 Task: Add to scrum project XcelTech a team member softage.2@softage.net.
Action: Mouse moved to (219, 62)
Screenshot: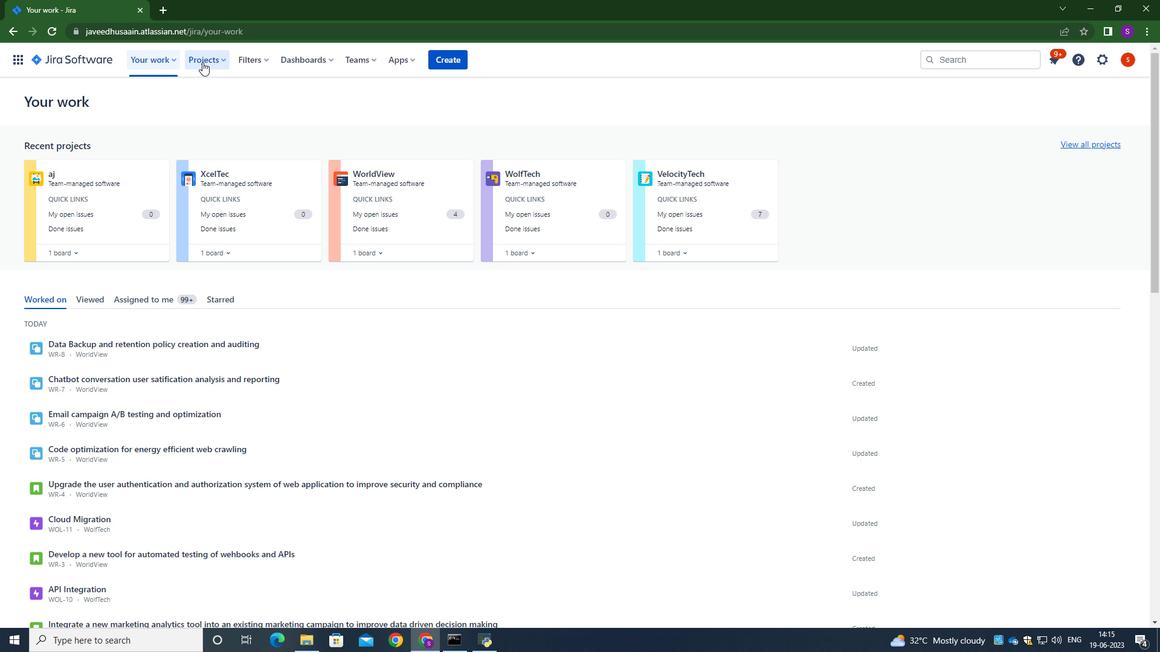 
Action: Mouse pressed left at (219, 62)
Screenshot: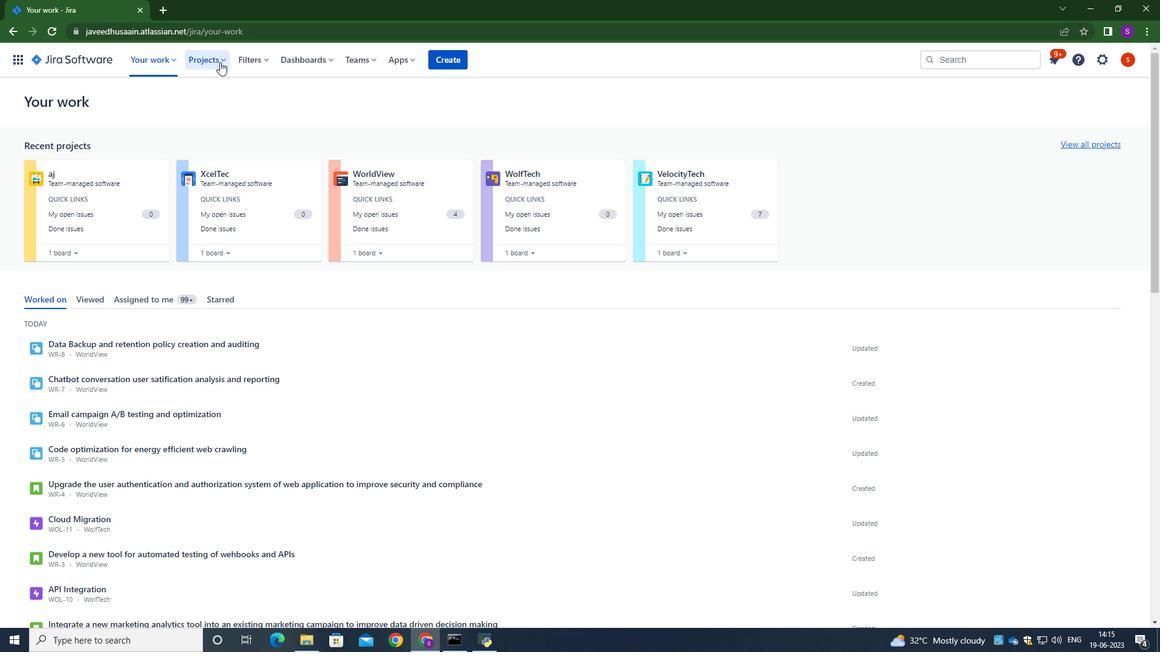 
Action: Mouse moved to (254, 151)
Screenshot: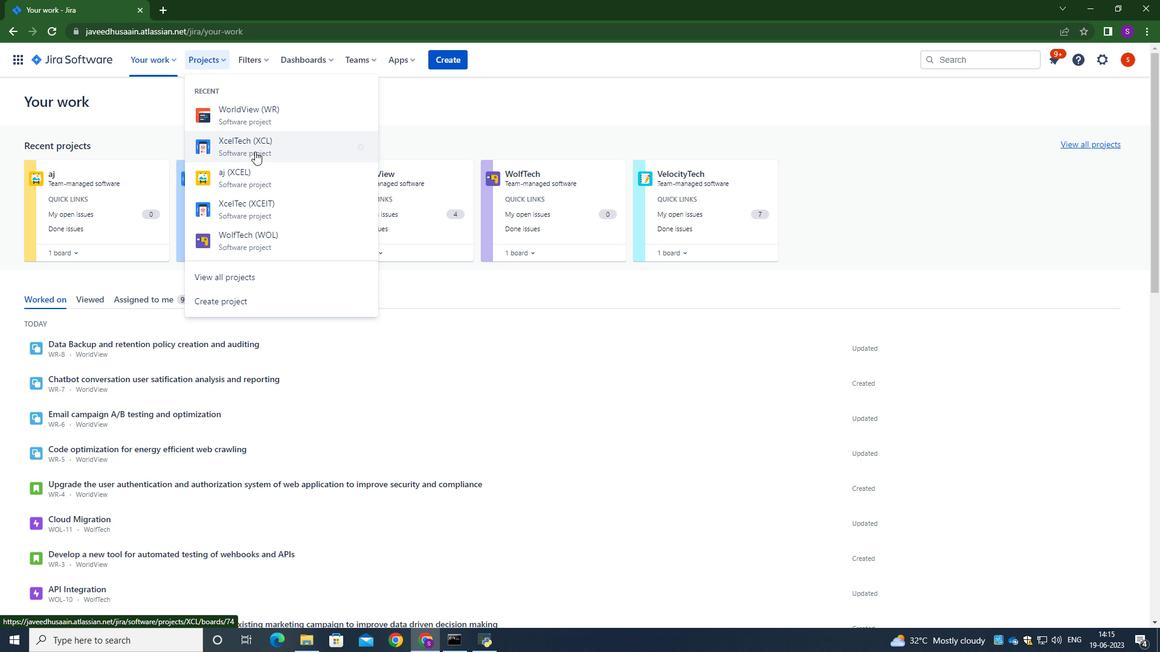 
Action: Mouse pressed left at (254, 151)
Screenshot: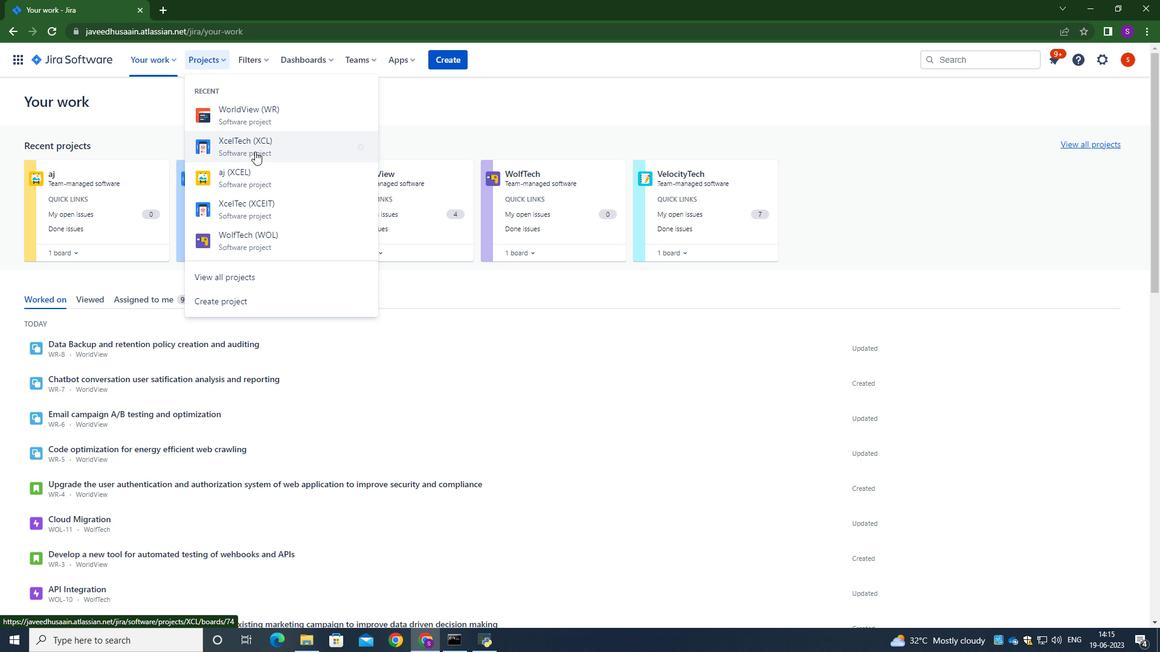 
Action: Mouse moved to (55, 189)
Screenshot: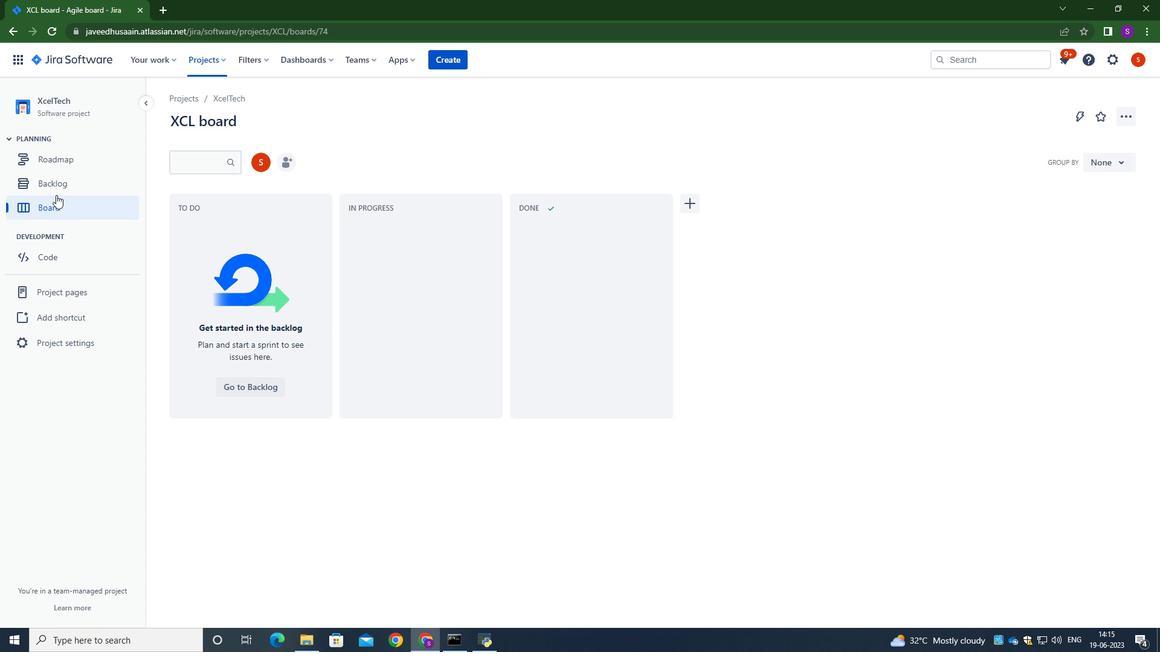 
Action: Mouse pressed left at (55, 189)
Screenshot: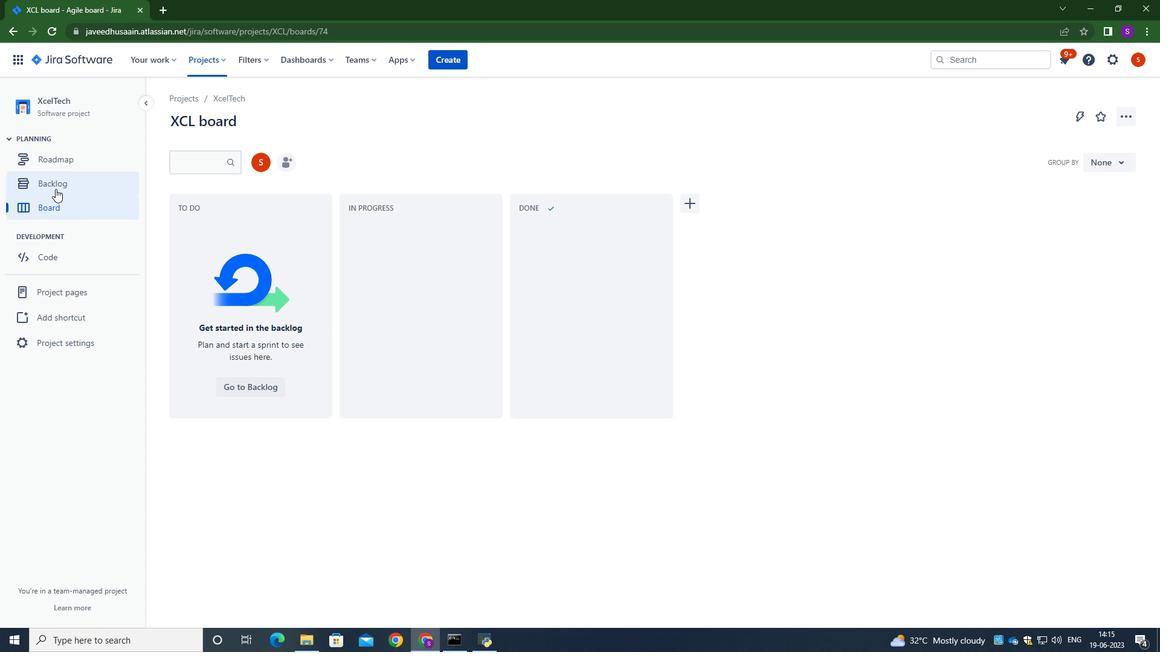 
Action: Mouse moved to (58, 205)
Screenshot: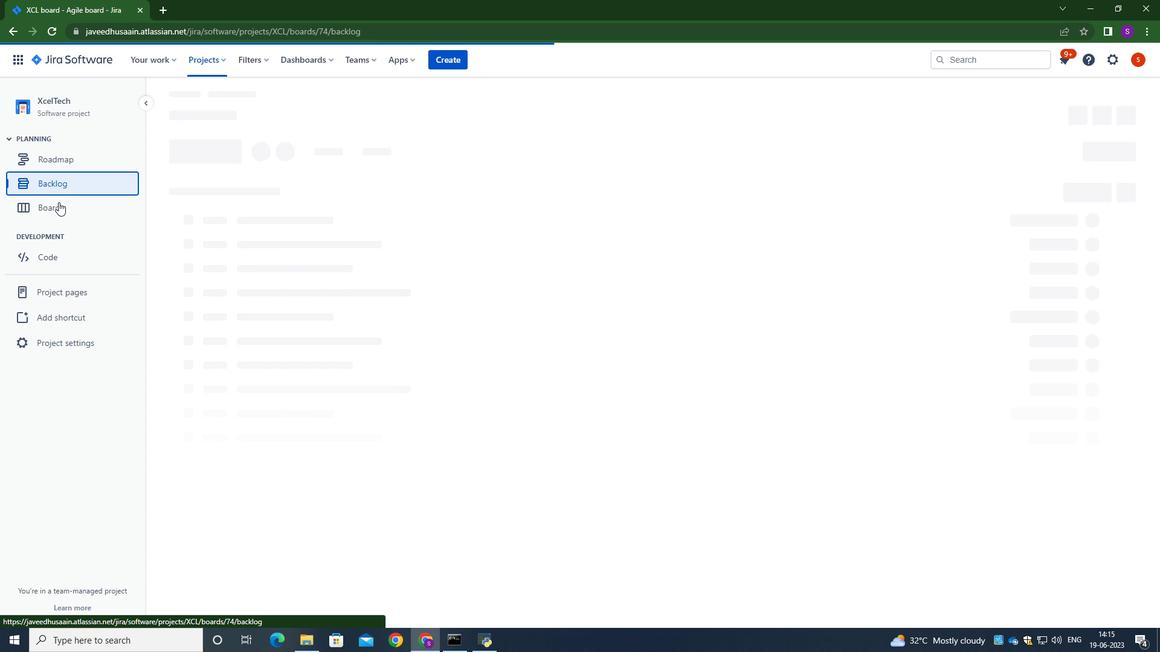 
Action: Mouse pressed left at (58, 205)
Screenshot: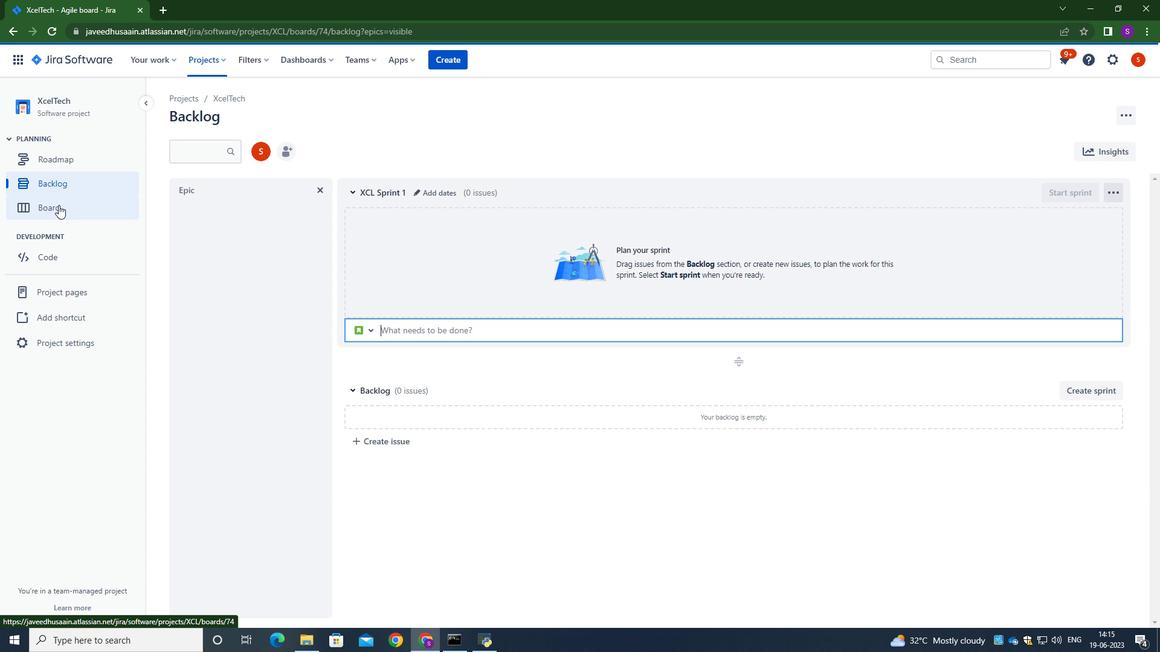 
Action: Mouse moved to (279, 162)
Screenshot: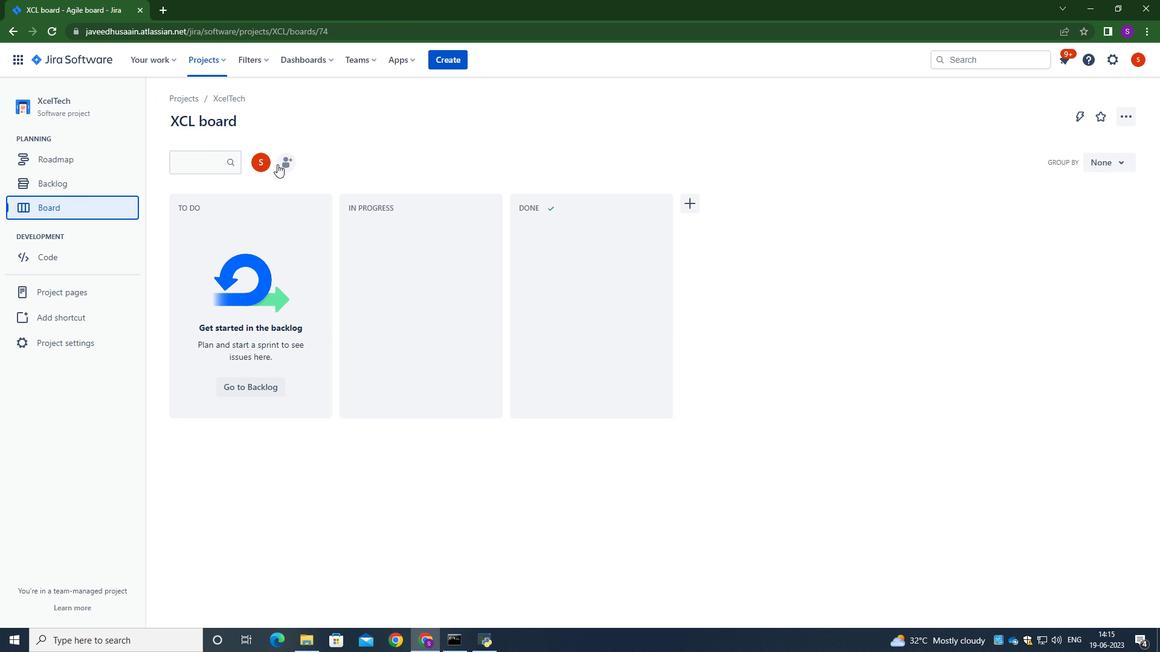 
Action: Mouse pressed left at (279, 162)
Screenshot: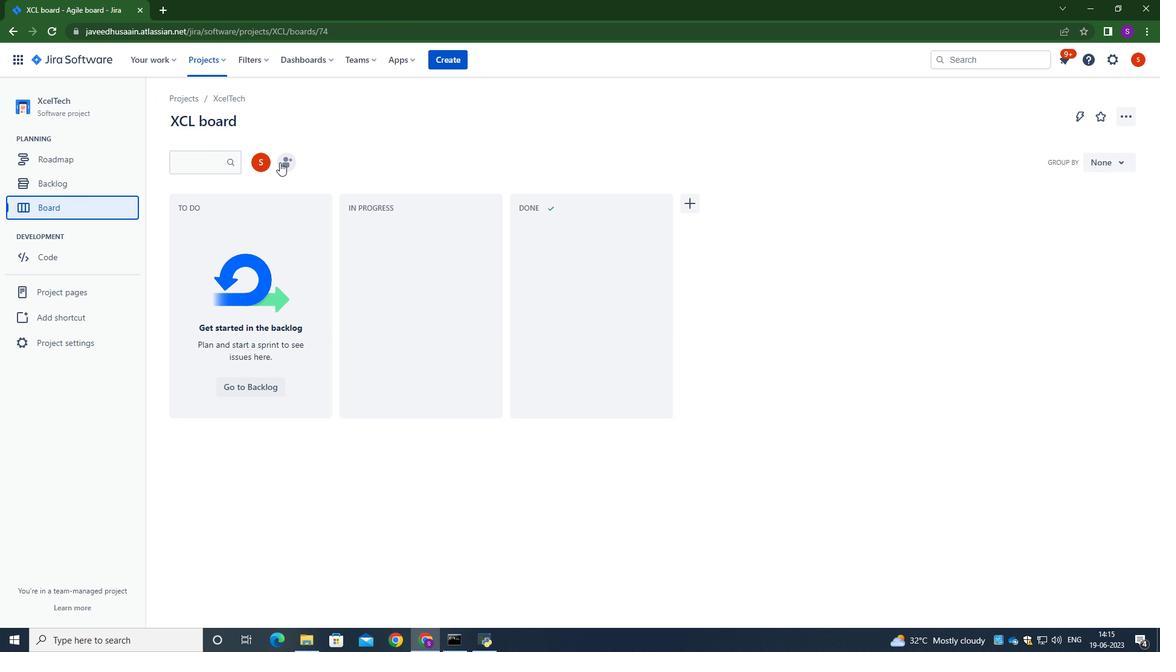 
Action: Mouse moved to (521, 145)
Screenshot: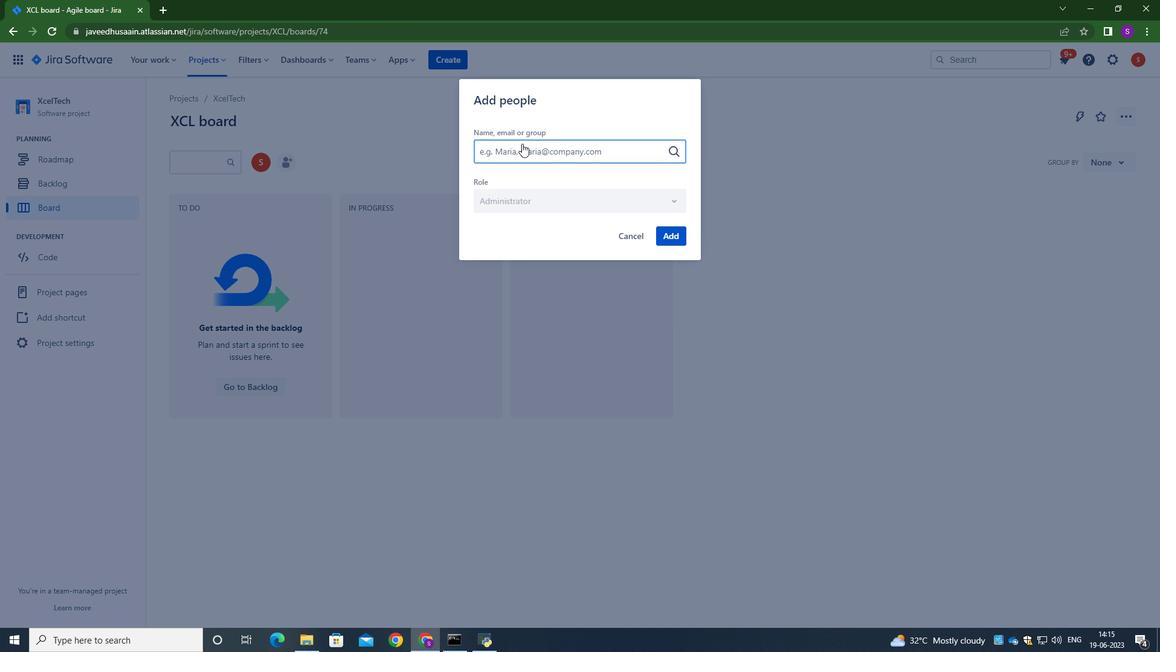 
Action: Key pressed softage.3<Key.backspace>2<Key.shift>@softage.net
Screenshot: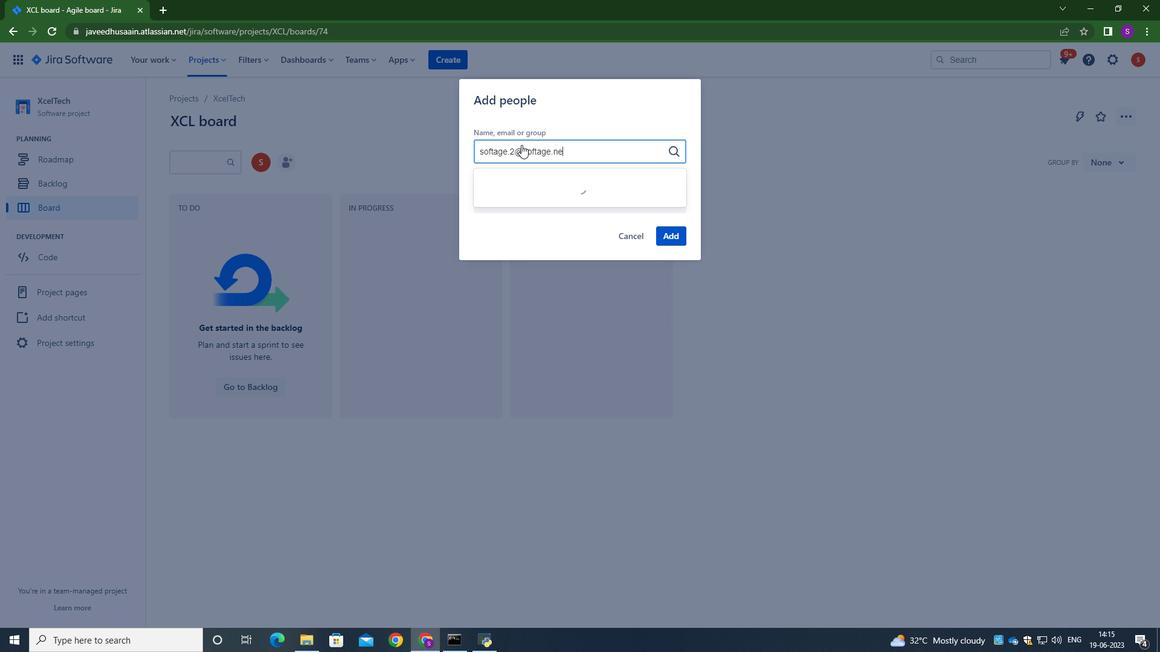 
Action: Mouse moved to (524, 186)
Screenshot: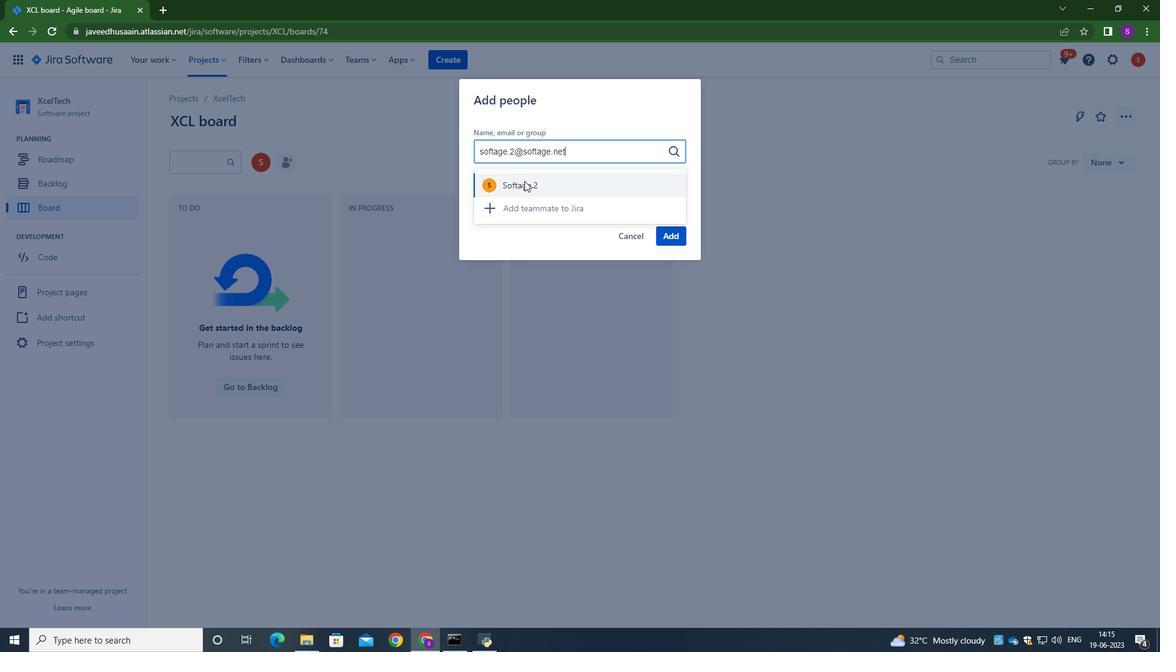 
Action: Mouse pressed left at (524, 186)
Screenshot: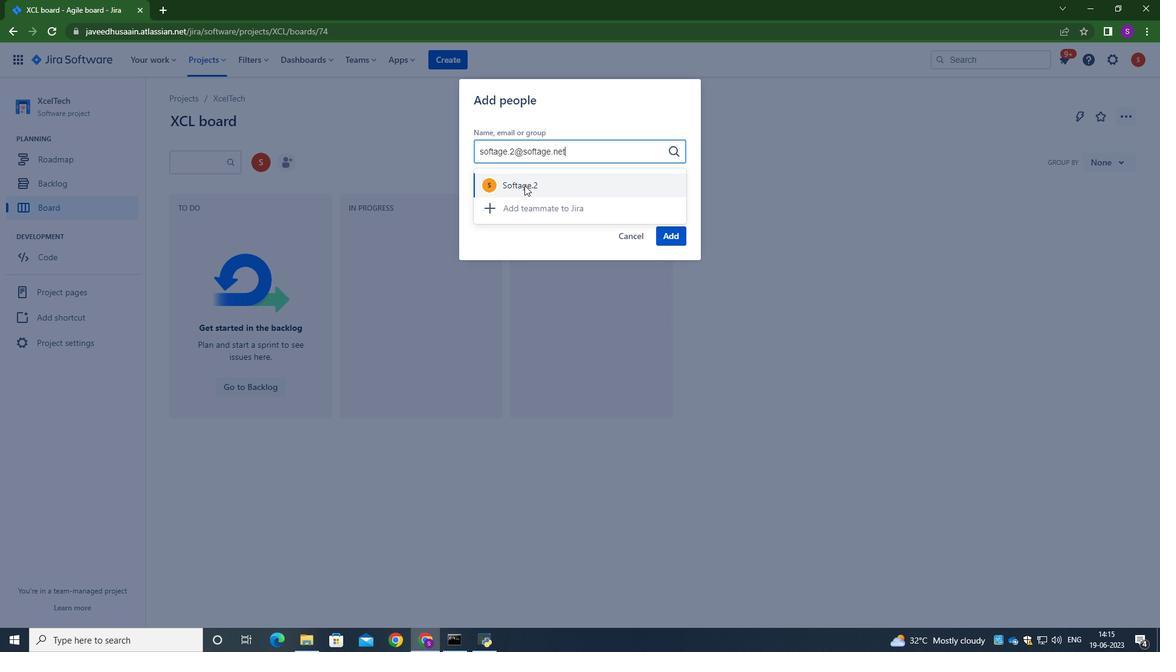 
Action: Mouse moved to (673, 239)
Screenshot: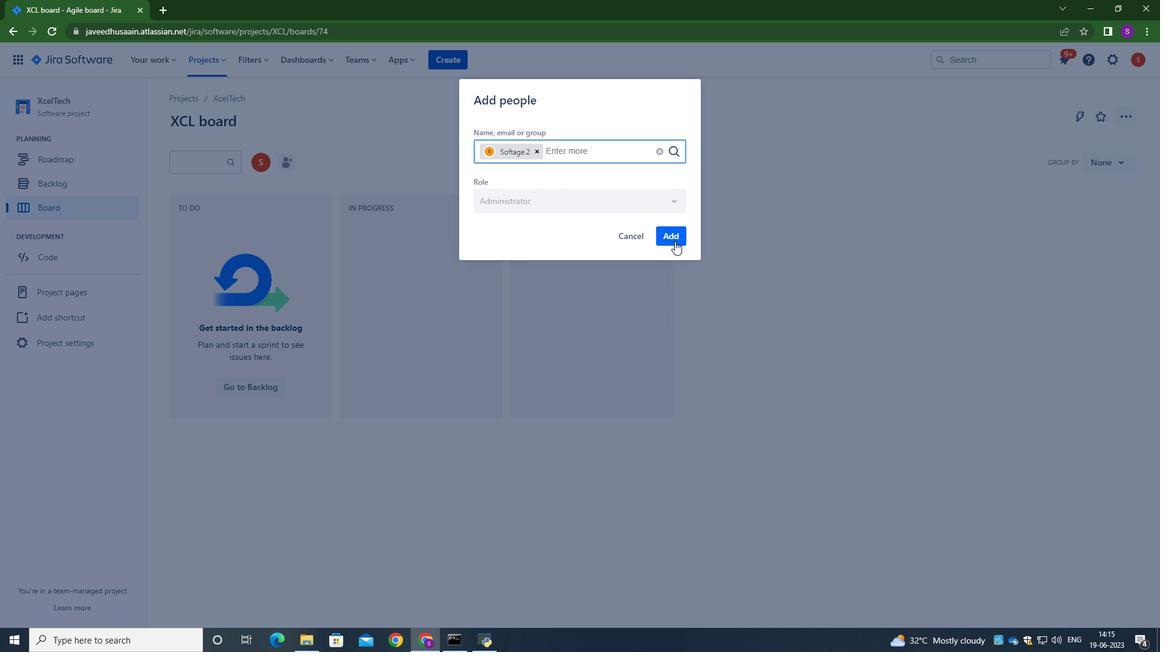 
Action: Mouse pressed left at (673, 239)
Screenshot: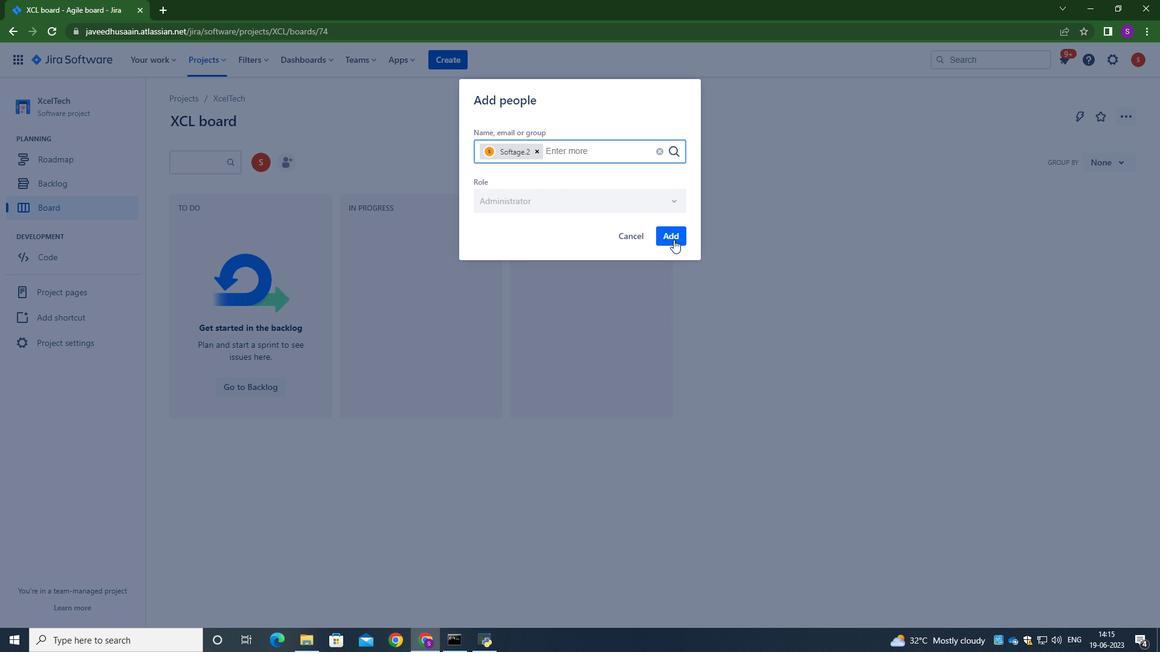 
